 Task: Look for products in the category "Sushi" from Konscious only.
Action: Mouse moved to (17, 120)
Screenshot: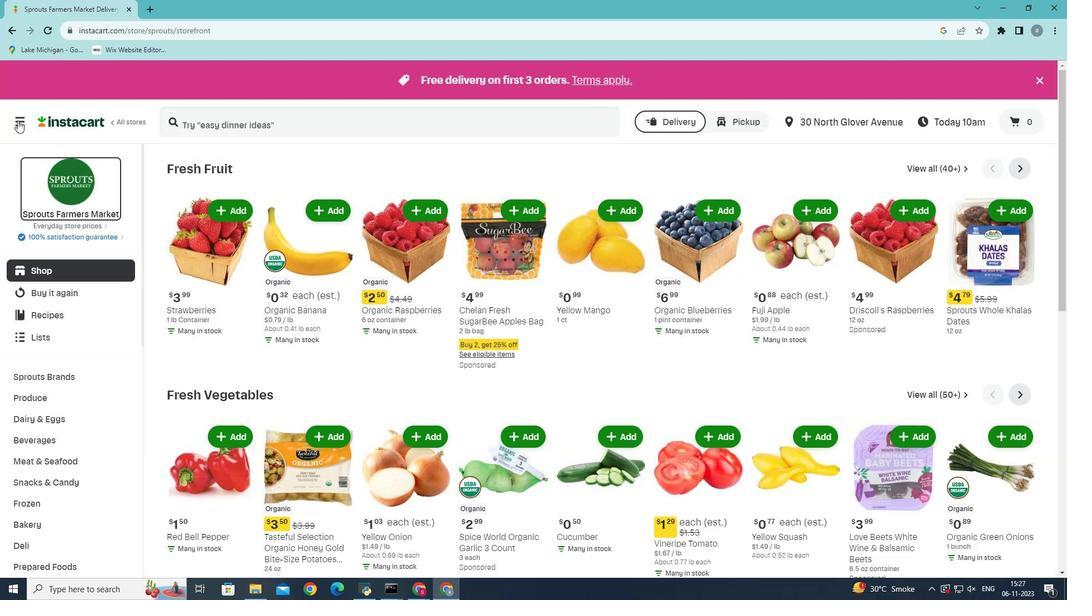 
Action: Mouse pressed left at (17, 120)
Screenshot: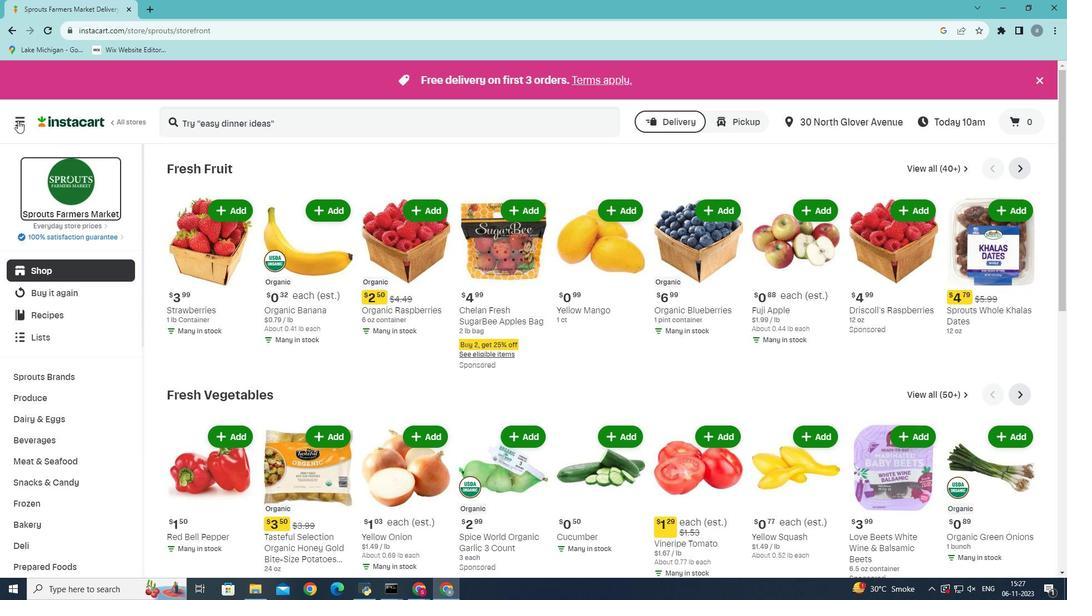
Action: Mouse moved to (63, 309)
Screenshot: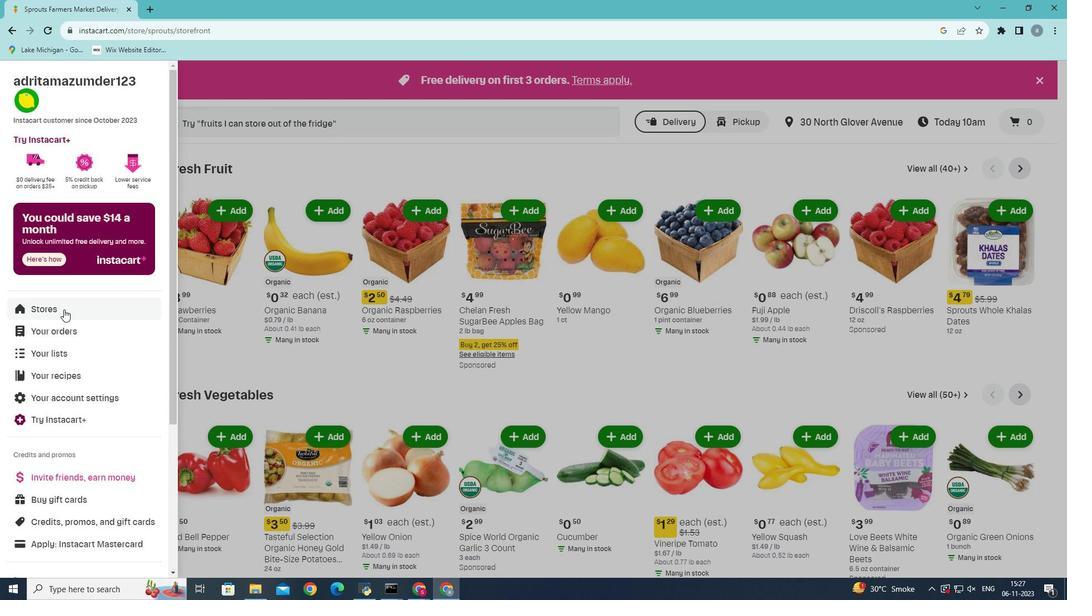 
Action: Mouse pressed left at (63, 309)
Screenshot: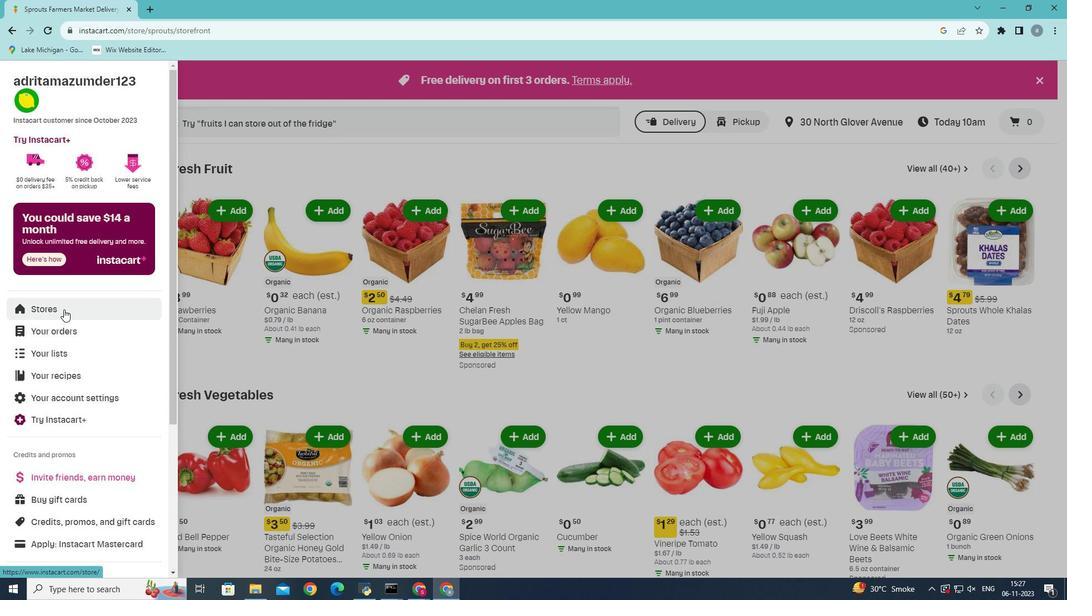 
Action: Mouse moved to (261, 130)
Screenshot: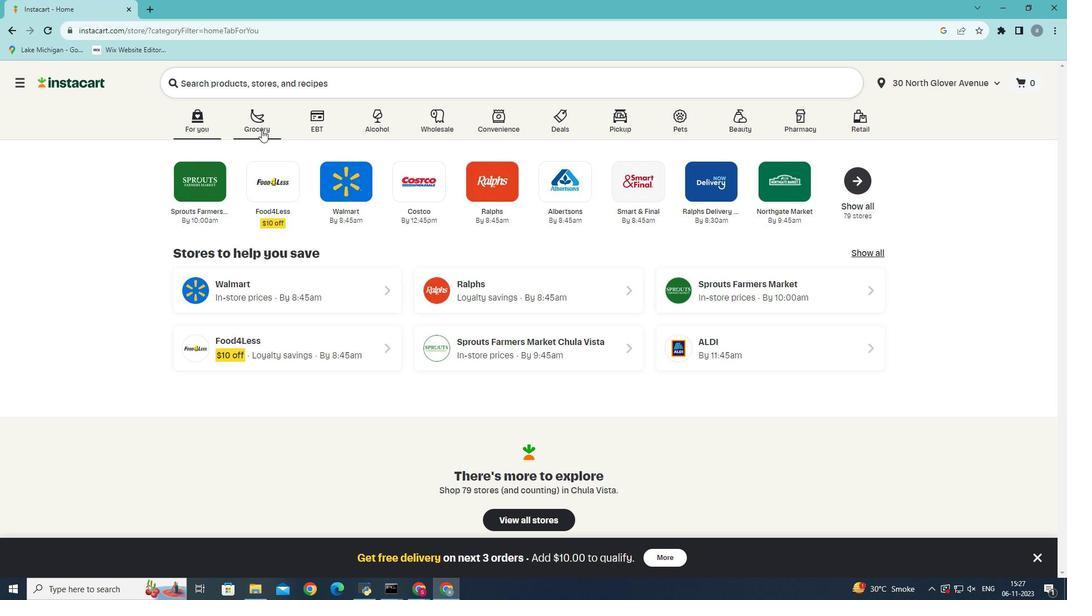 
Action: Mouse pressed left at (261, 130)
Screenshot: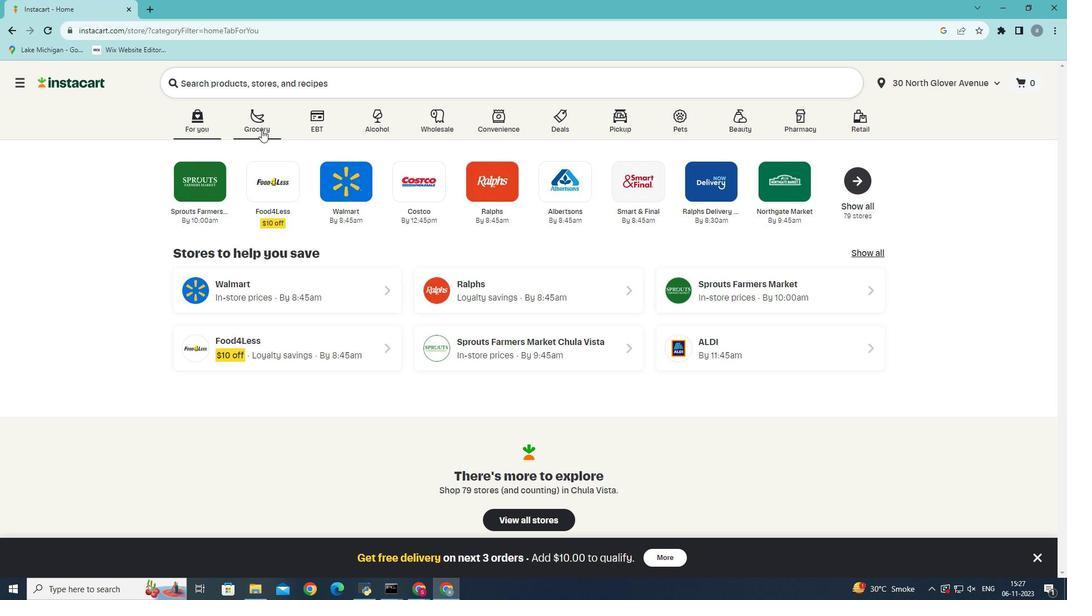 
Action: Mouse moved to (258, 332)
Screenshot: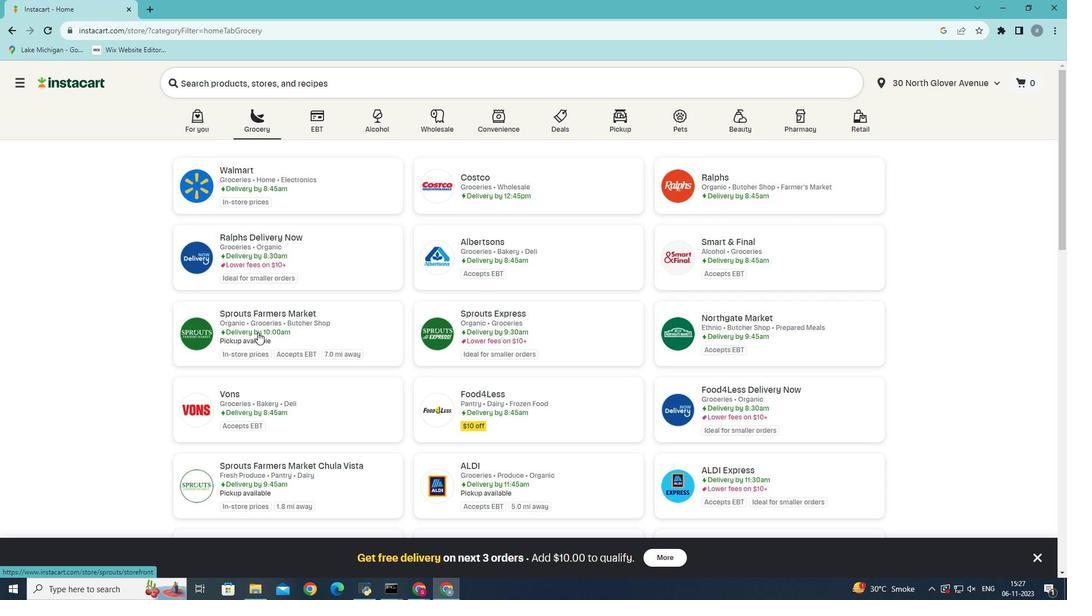 
Action: Mouse pressed left at (258, 332)
Screenshot: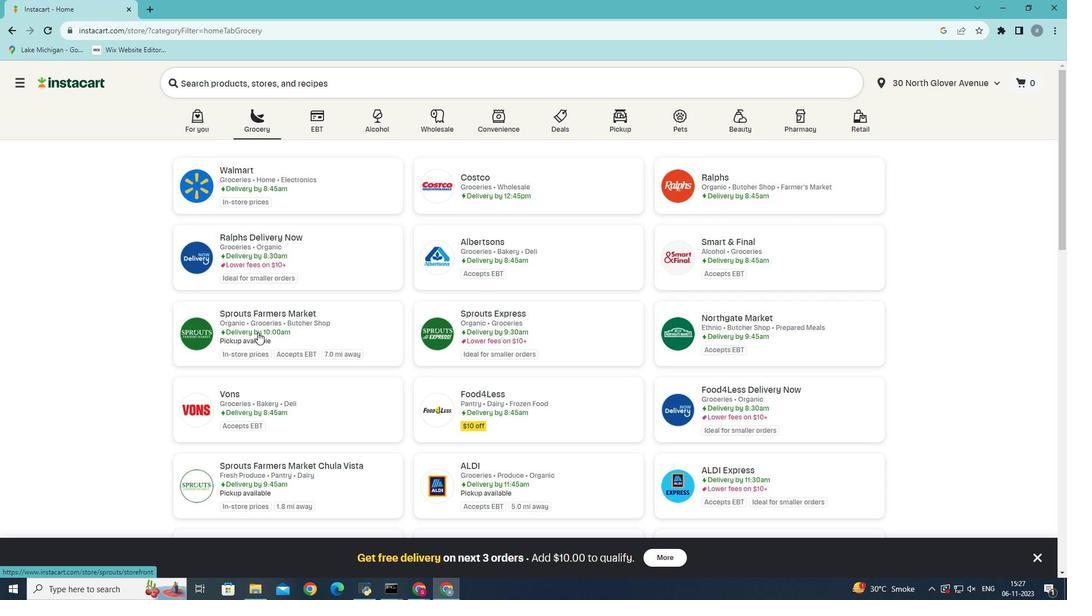 
Action: Mouse moved to (41, 525)
Screenshot: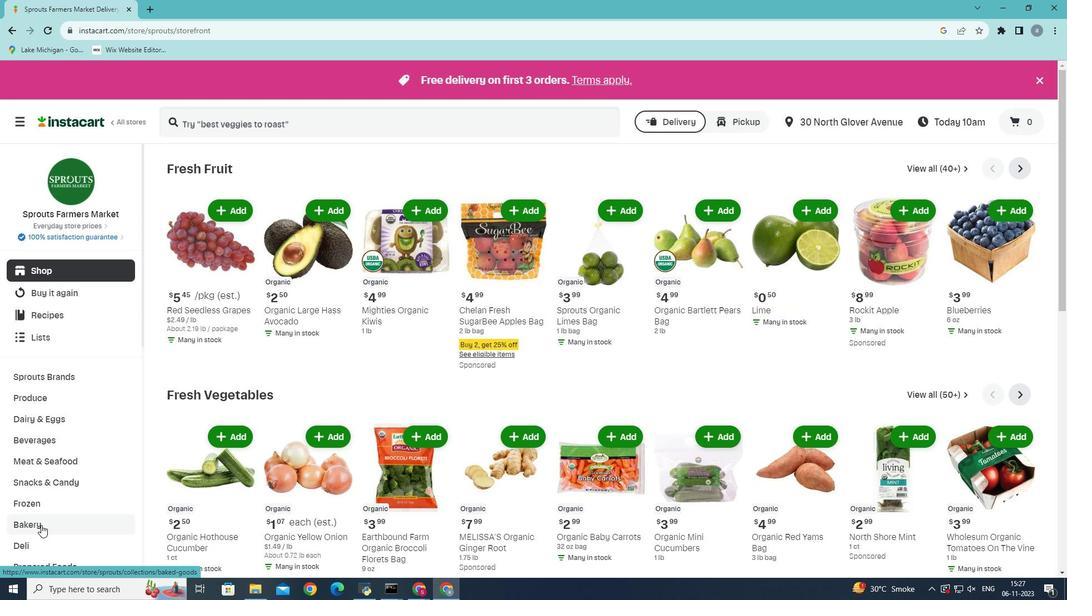 
Action: Mouse scrolled (41, 525) with delta (0, 0)
Screenshot: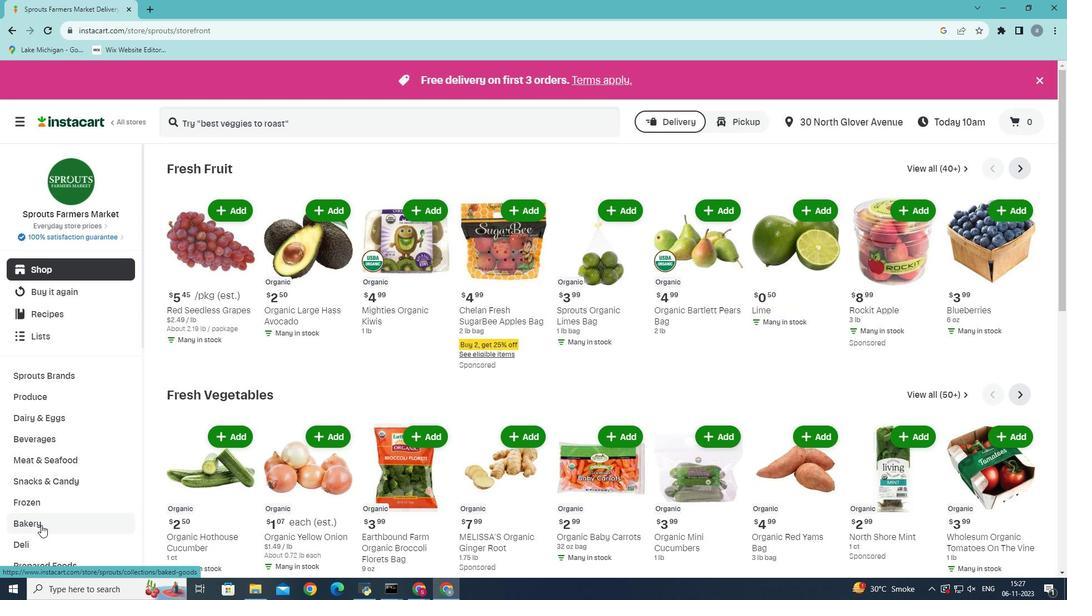 
Action: Mouse moved to (42, 515)
Screenshot: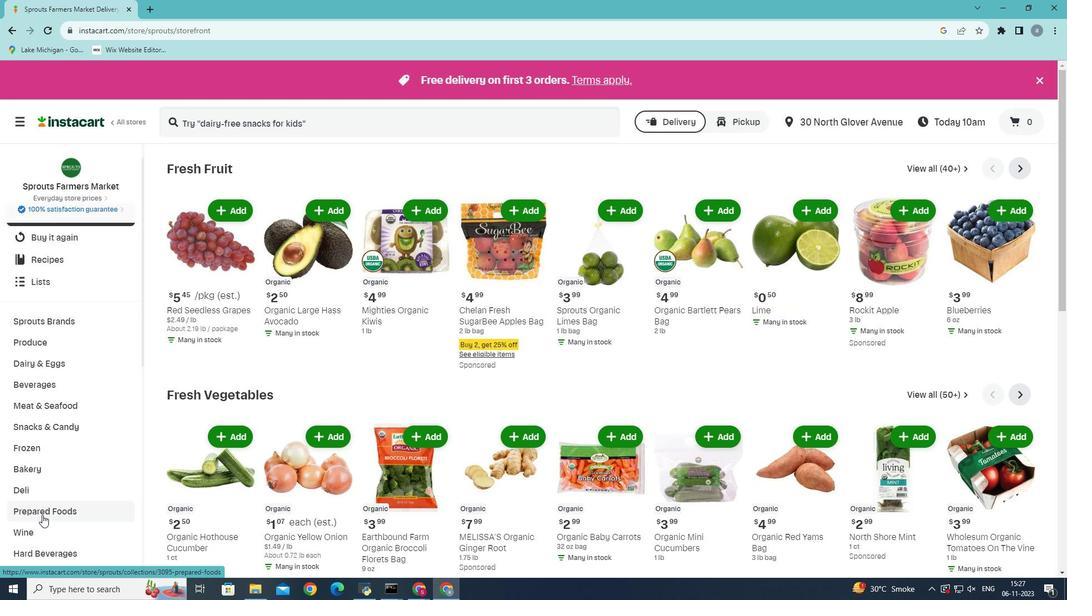 
Action: Mouse pressed left at (42, 515)
Screenshot: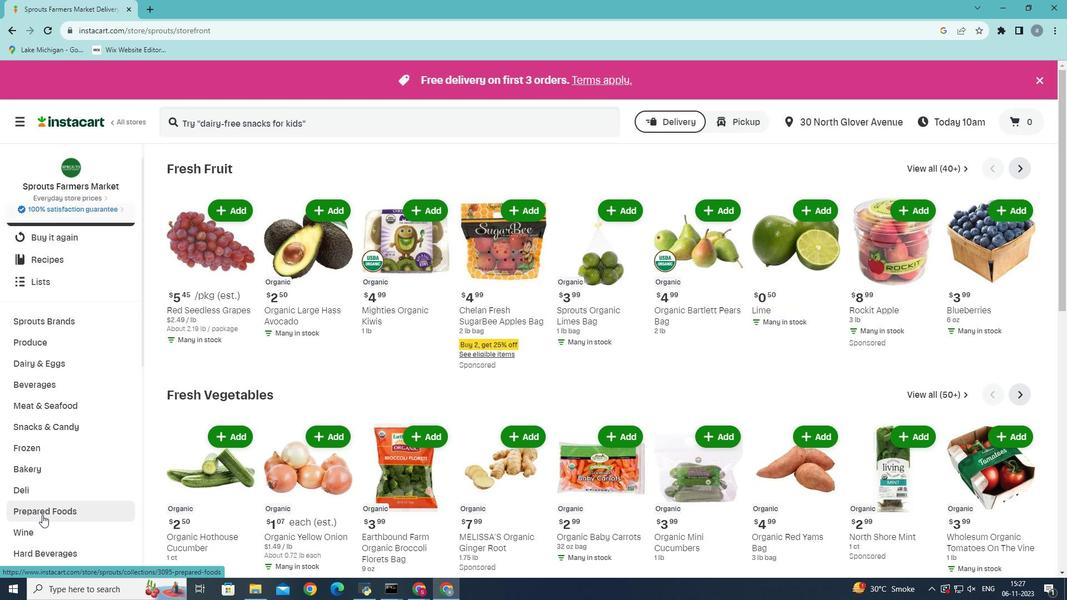 
Action: Mouse moved to (445, 196)
Screenshot: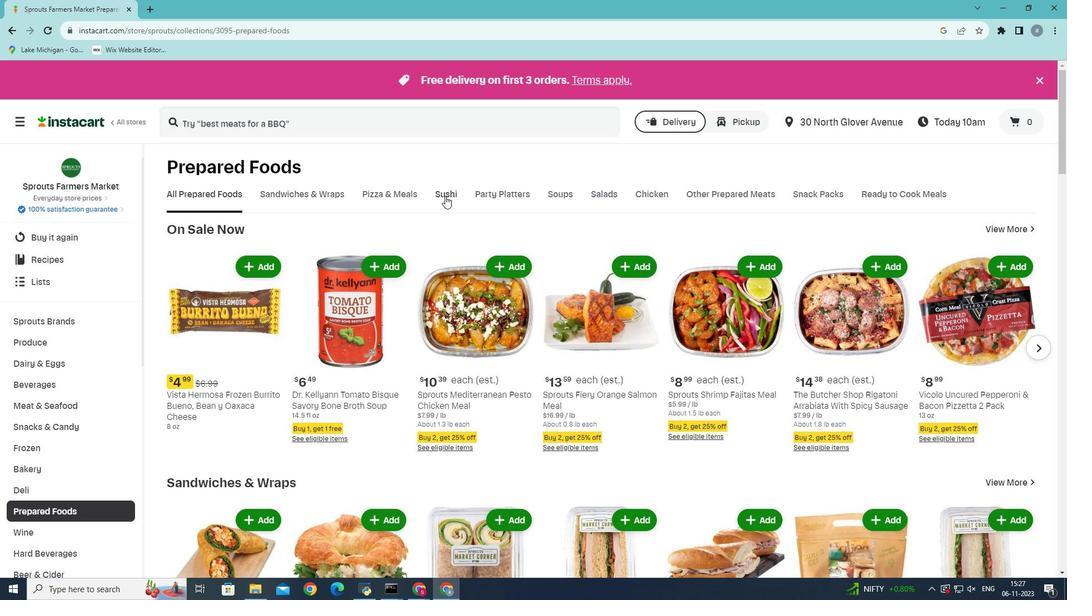 
Action: Mouse pressed left at (445, 196)
Screenshot: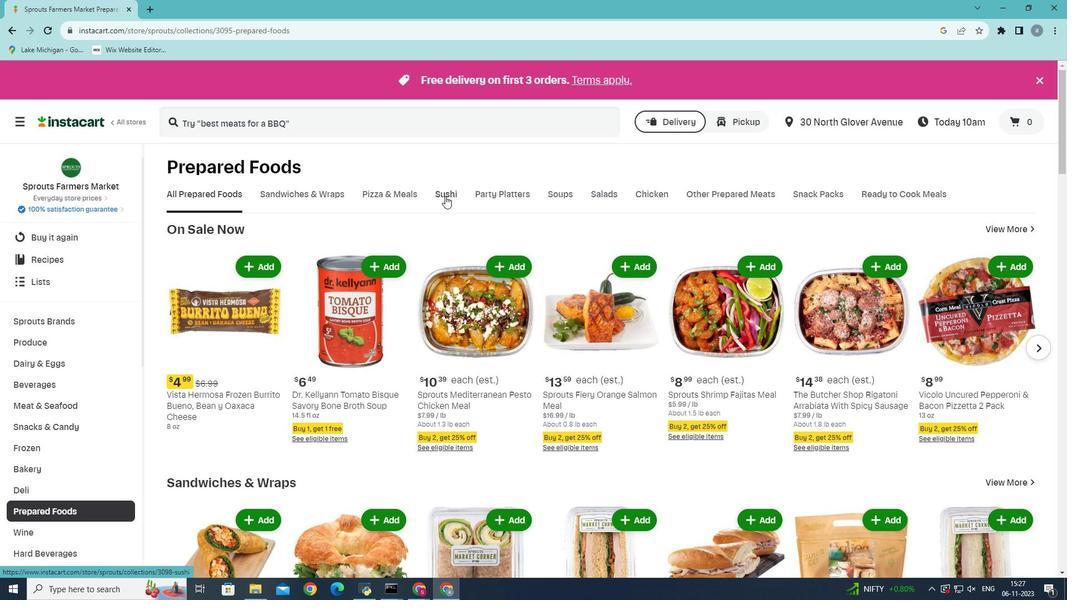 
Action: Mouse moved to (208, 234)
Screenshot: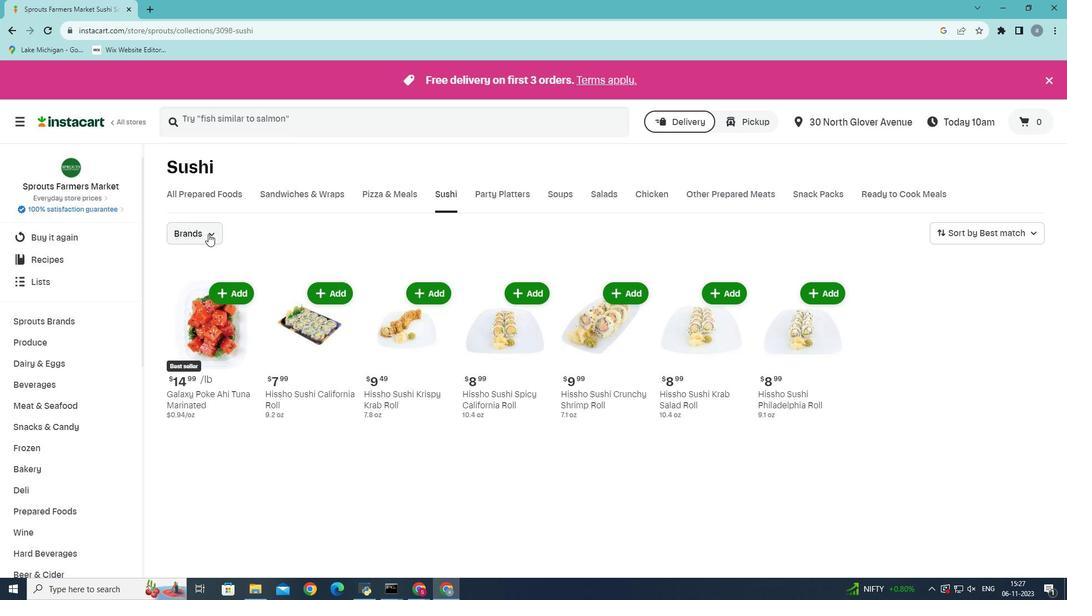 
Action: Mouse pressed left at (208, 234)
Screenshot: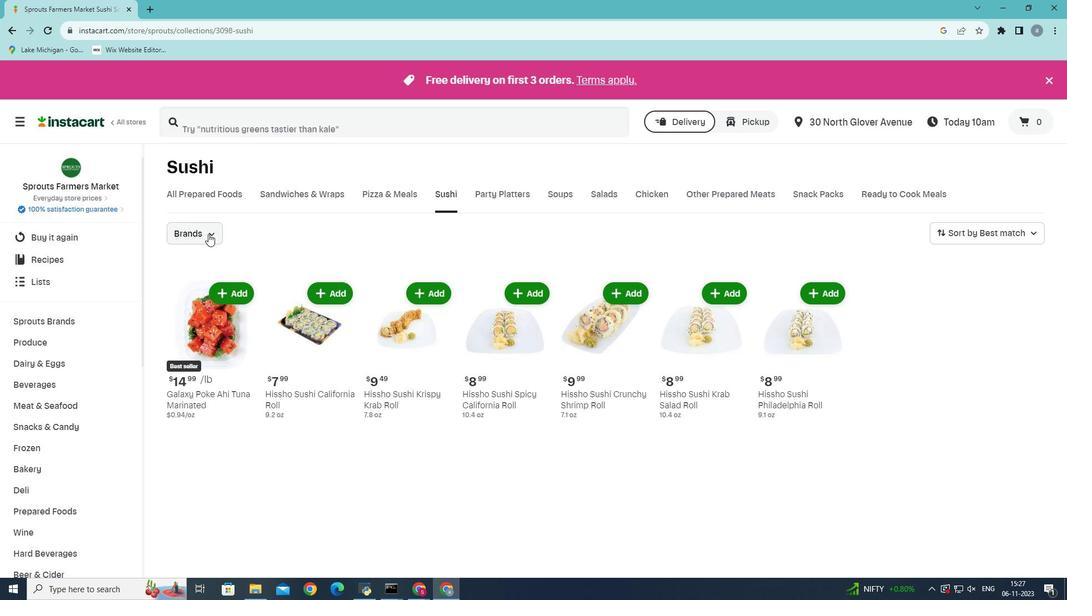 
Action: Mouse moved to (228, 309)
Screenshot: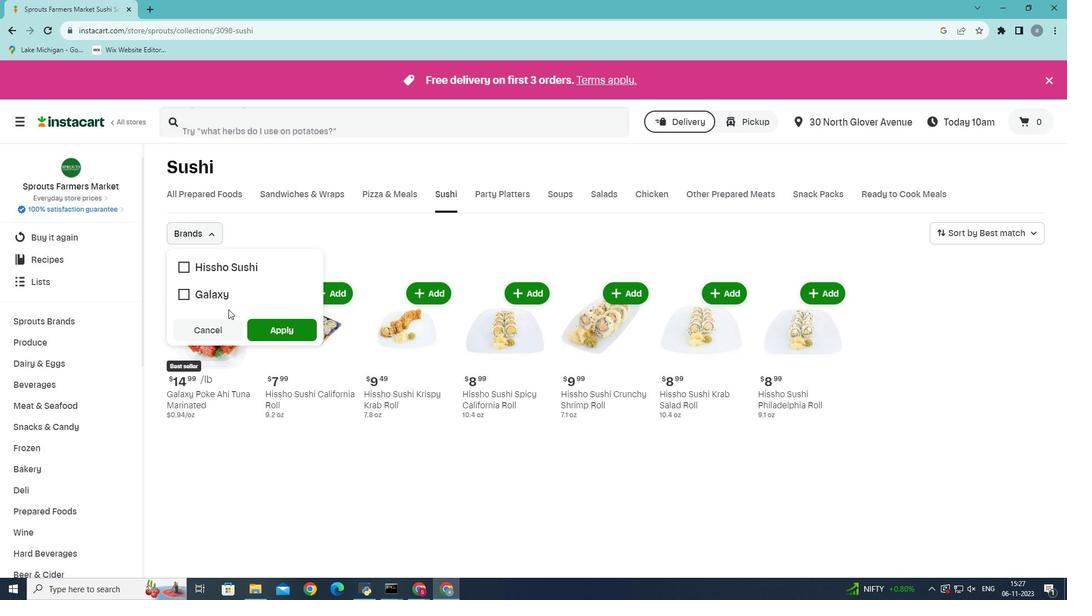 
Action: Mouse scrolled (228, 309) with delta (0, 0)
Screenshot: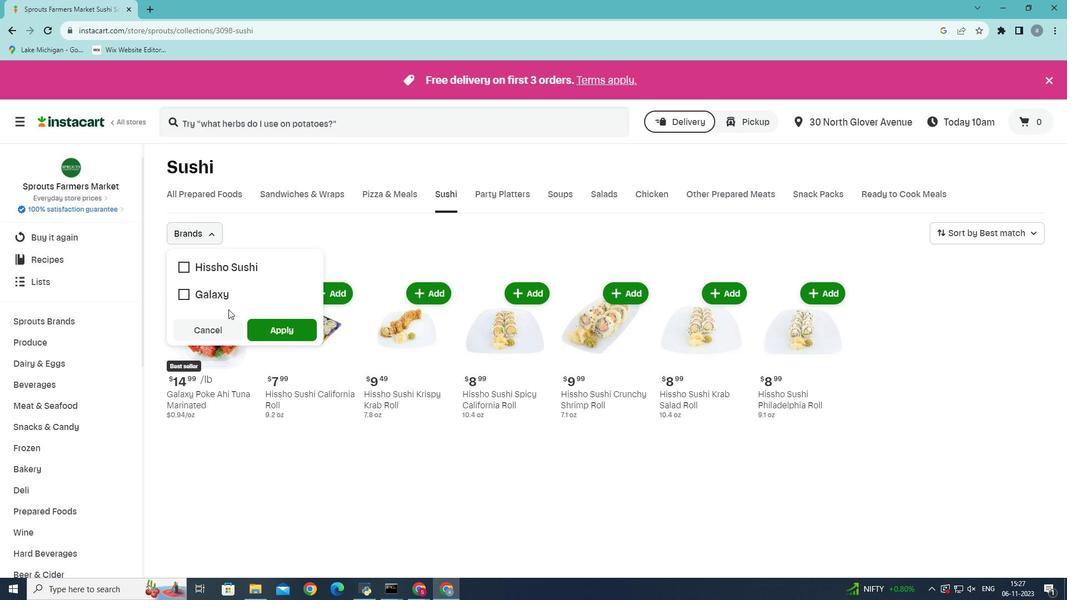 
Action: Mouse scrolled (228, 309) with delta (0, 0)
Screenshot: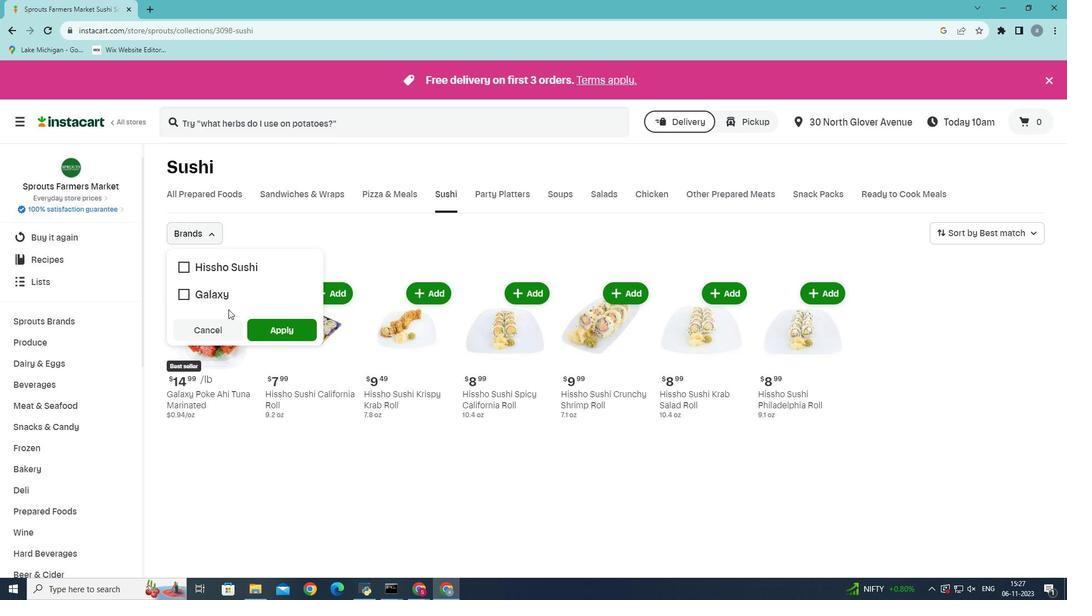 
Action: Mouse moved to (215, 329)
Screenshot: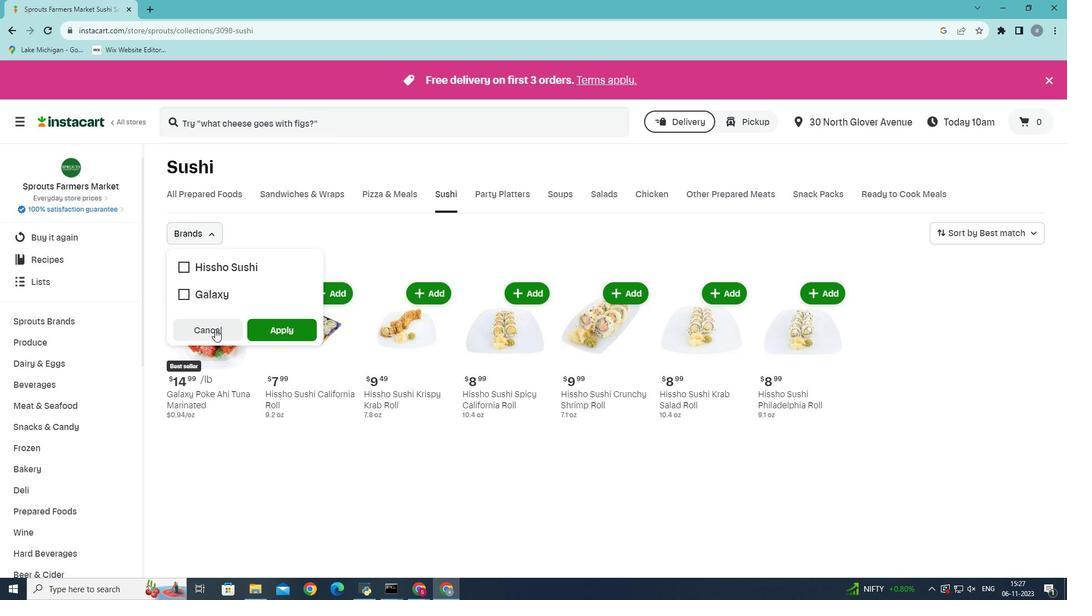 
Action: Mouse pressed left at (215, 329)
Screenshot: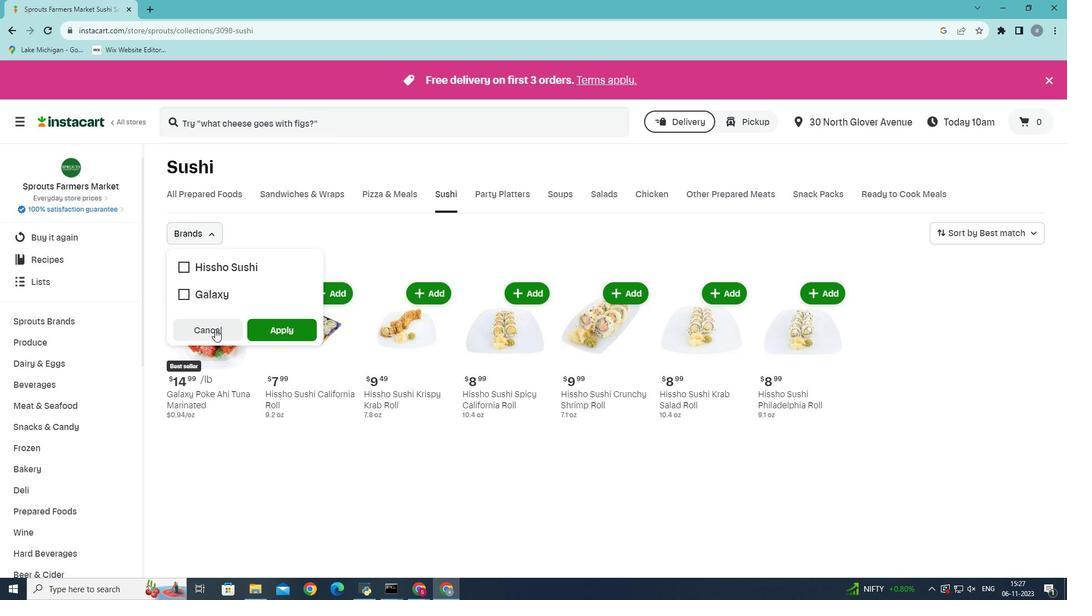 
